 Task: Change the option "Subdirectory behavior" for playlist to "expand".
Action: Mouse moved to (133, 29)
Screenshot: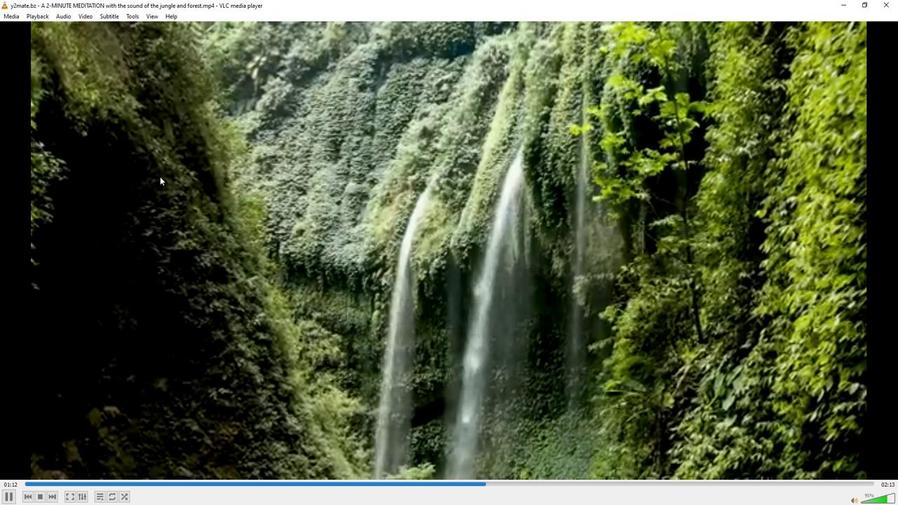 
Action: Mouse pressed left at (133, 29)
Screenshot: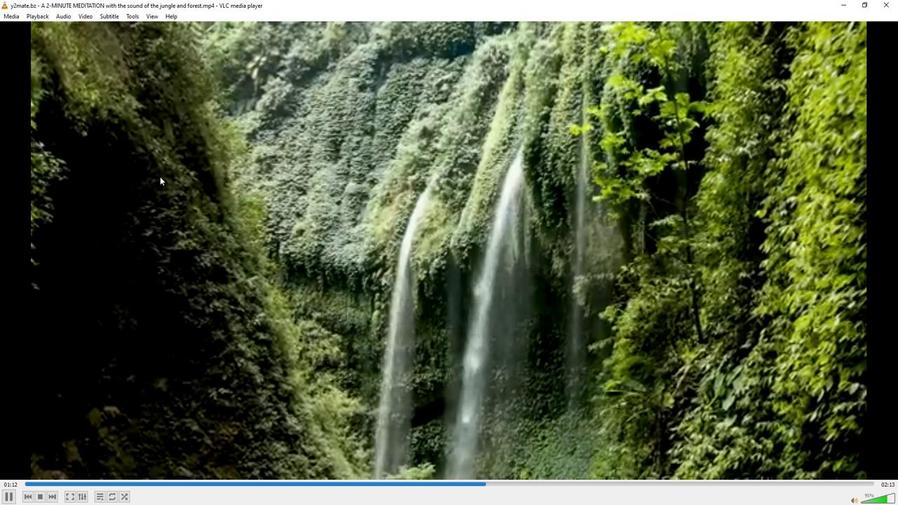 
Action: Mouse moved to (162, 134)
Screenshot: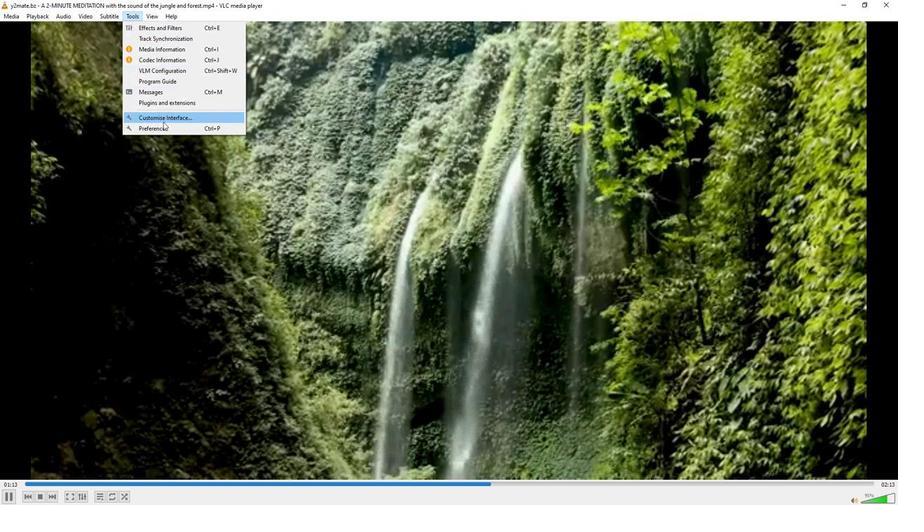 
Action: Mouse pressed left at (162, 134)
Screenshot: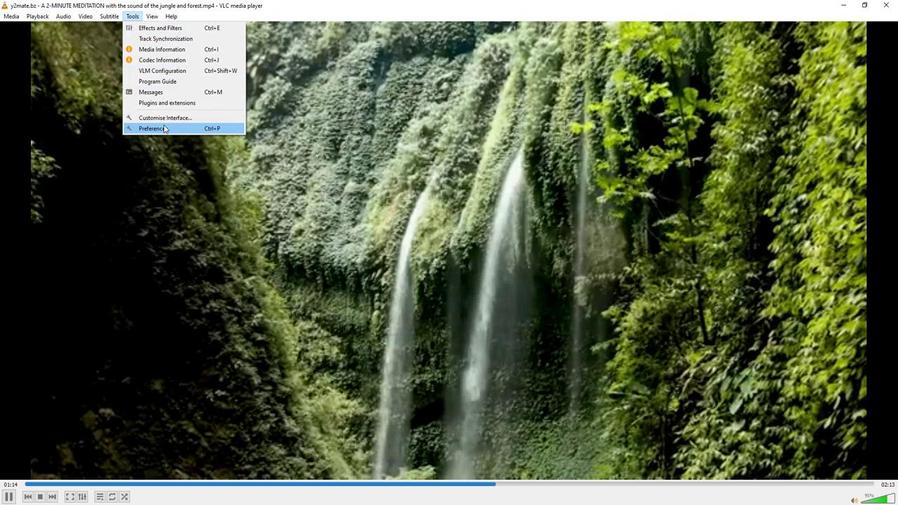 
Action: Mouse moved to (293, 409)
Screenshot: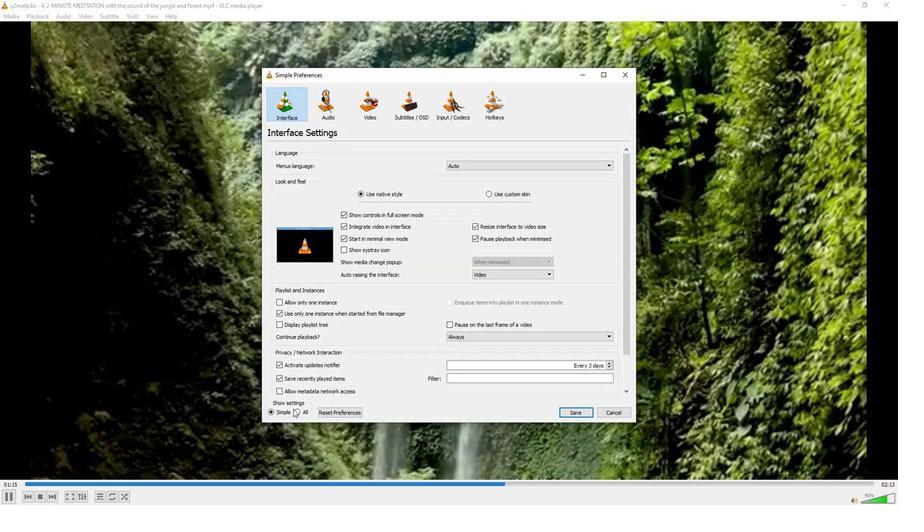 
Action: Mouse pressed left at (293, 409)
Screenshot: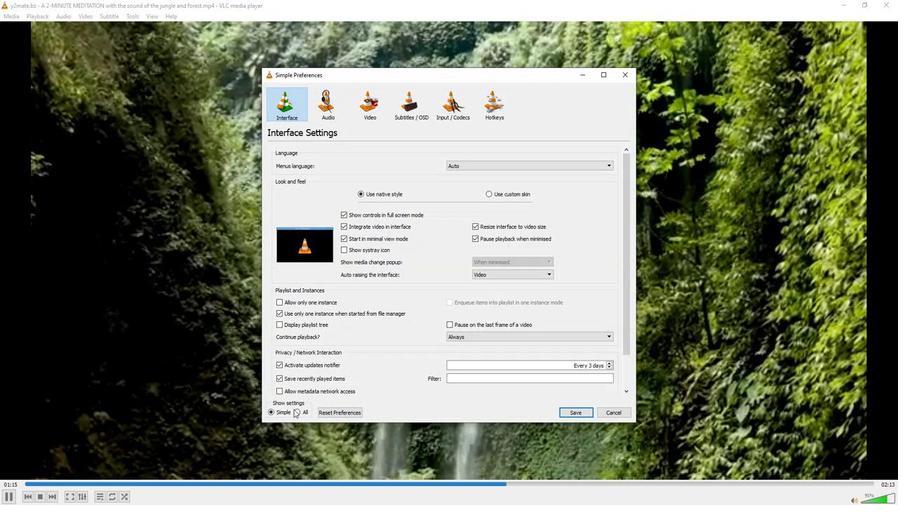 
Action: Mouse moved to (298, 410)
Screenshot: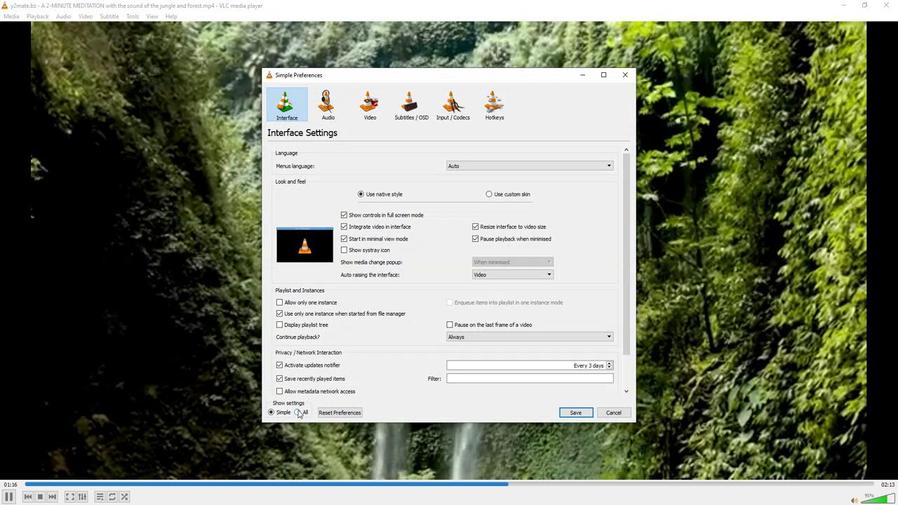 
Action: Mouse pressed left at (298, 410)
Screenshot: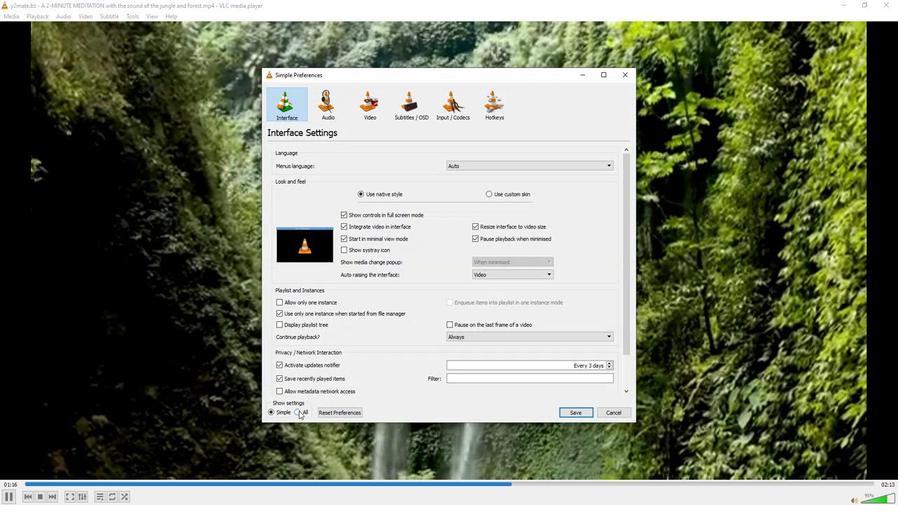 
Action: Mouse moved to (301, 385)
Screenshot: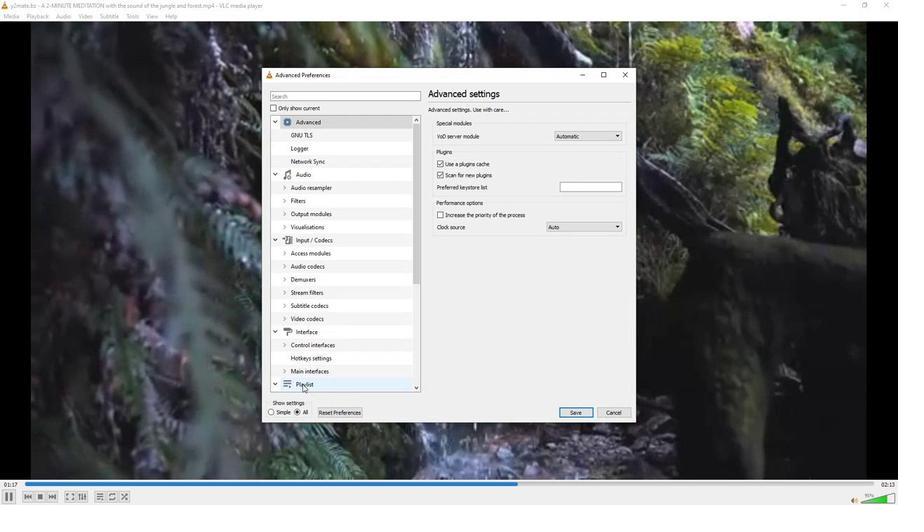
Action: Mouse pressed left at (301, 385)
Screenshot: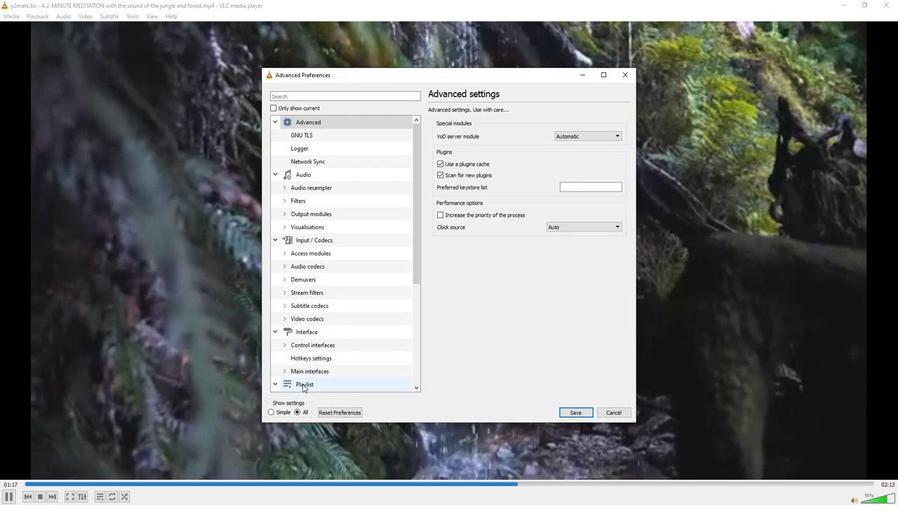 
Action: Mouse moved to (621, 330)
Screenshot: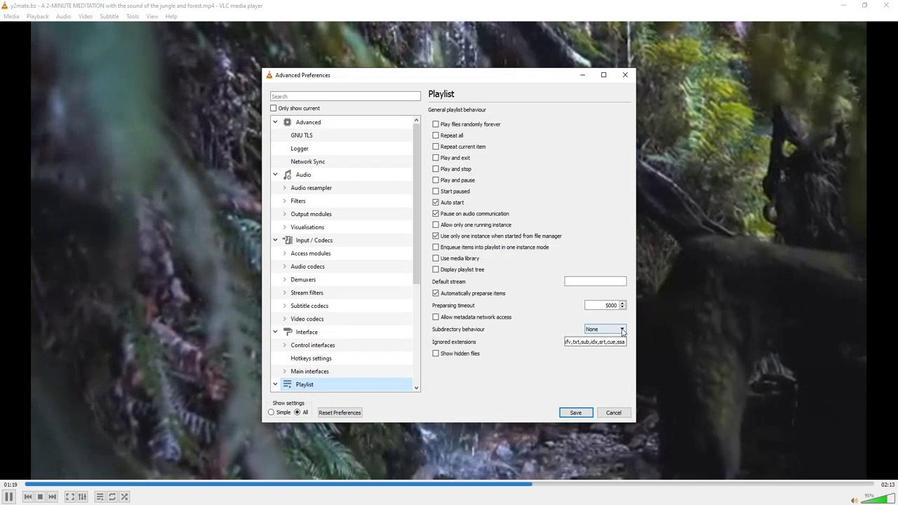 
Action: Mouse pressed left at (621, 330)
Screenshot: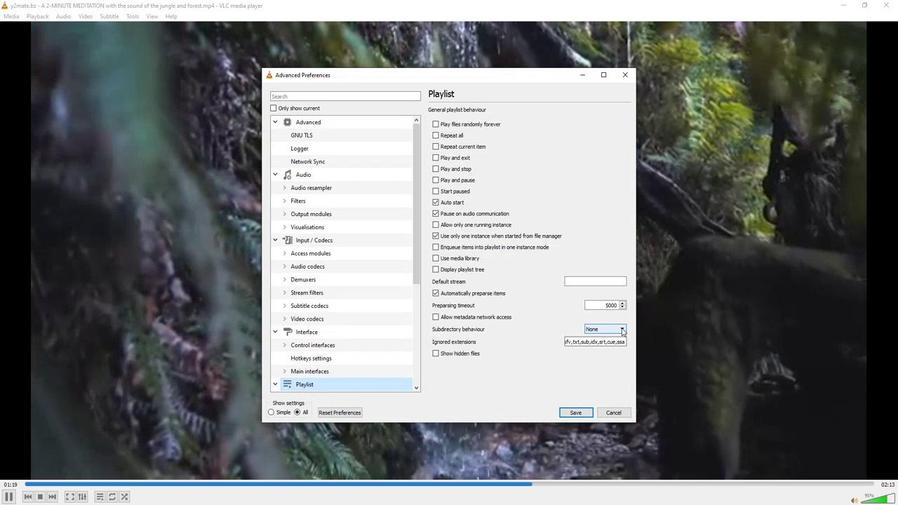 
Action: Mouse moved to (595, 351)
Screenshot: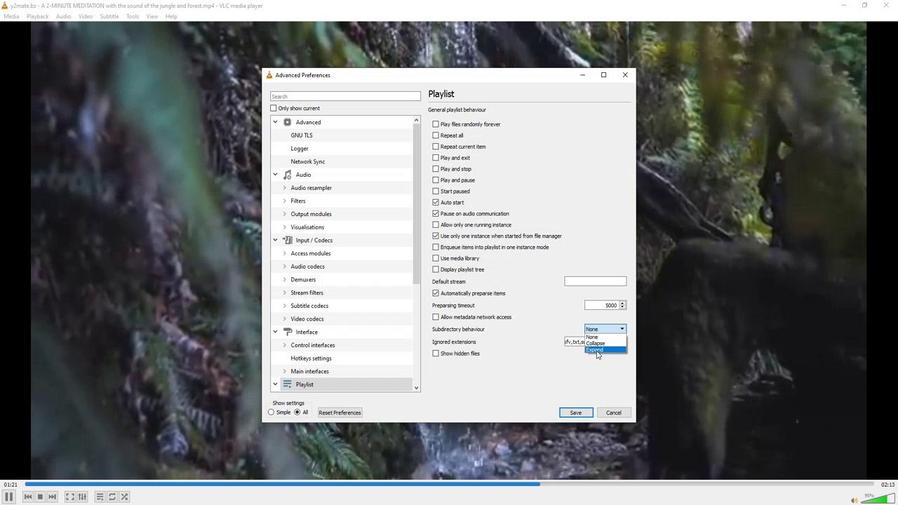 
Action: Mouse pressed left at (595, 351)
Screenshot: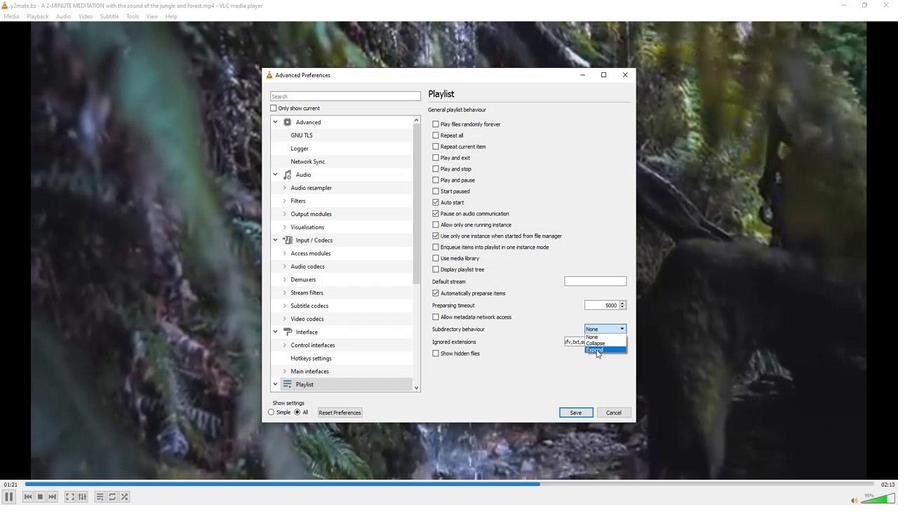 
Action: Mouse moved to (589, 362)
Screenshot: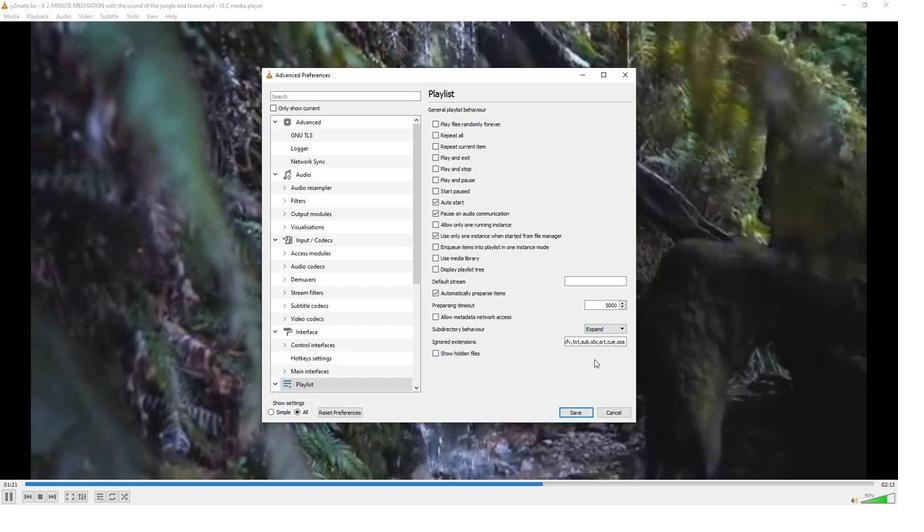 
